Task: Add a dependency to the task Create a new online platform for peer-to-peer rental services , the existing task  Implement a new network monitoring system for a company's IT infrastructure in the project AgileIntegrate
Action: Mouse moved to (1251, 205)
Screenshot: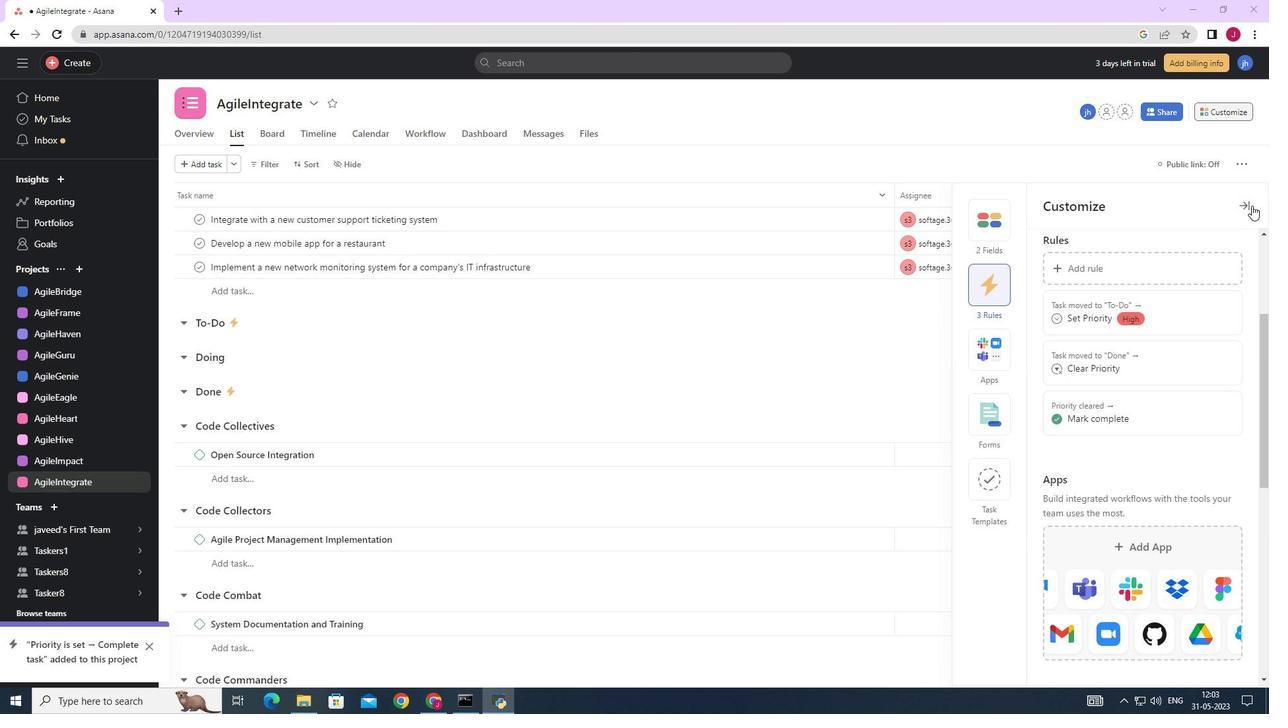 
Action: Mouse pressed left at (1251, 205)
Screenshot: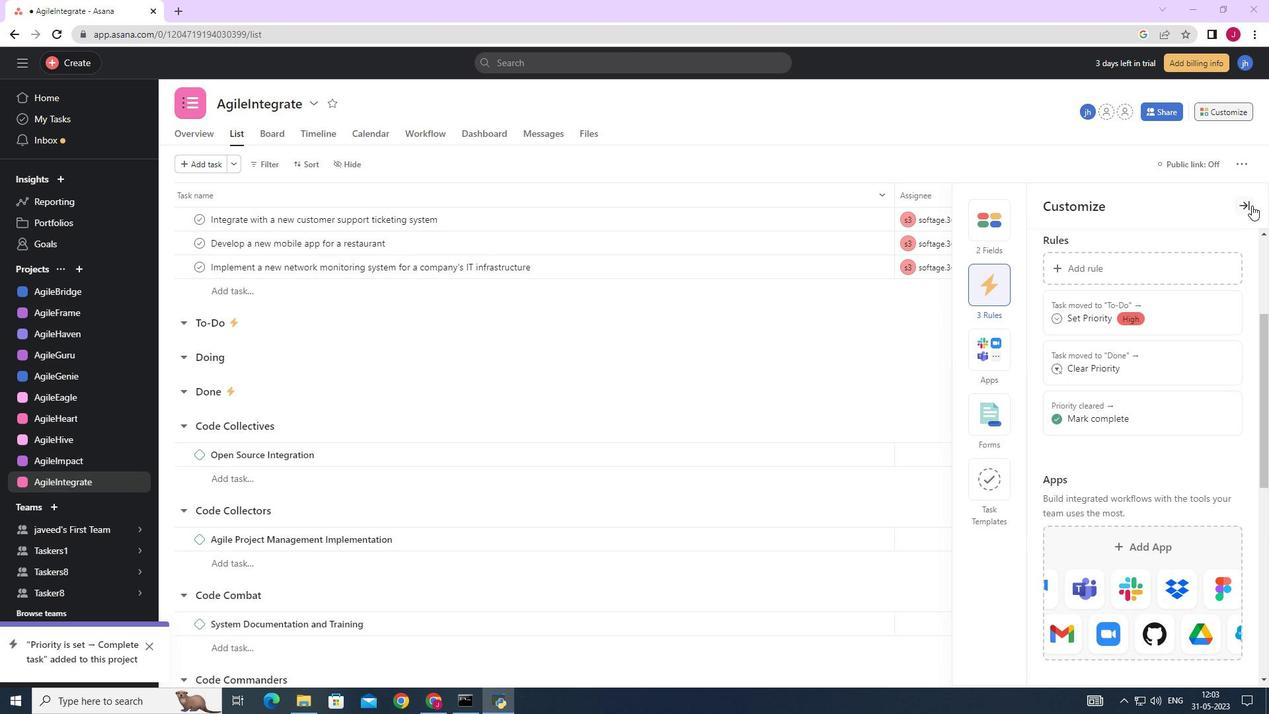
Action: Mouse moved to (660, 433)
Screenshot: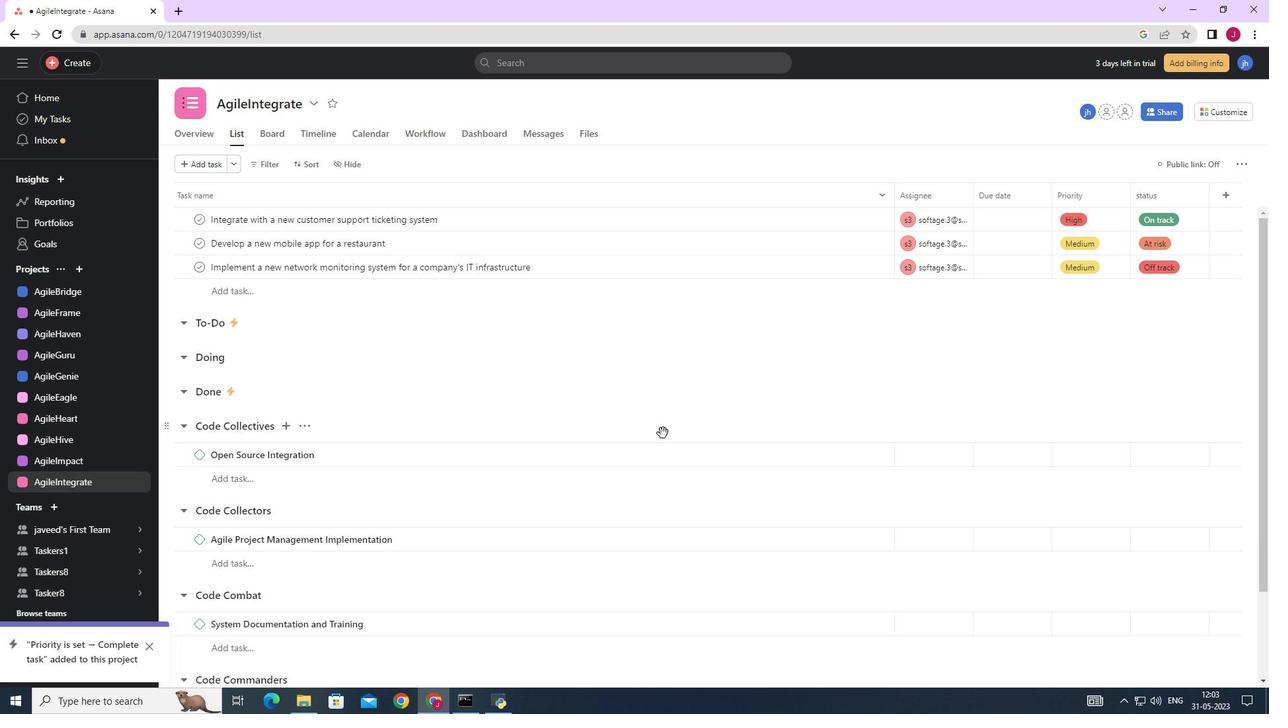 
Action: Mouse scrolled (660, 433) with delta (0, 0)
Screenshot: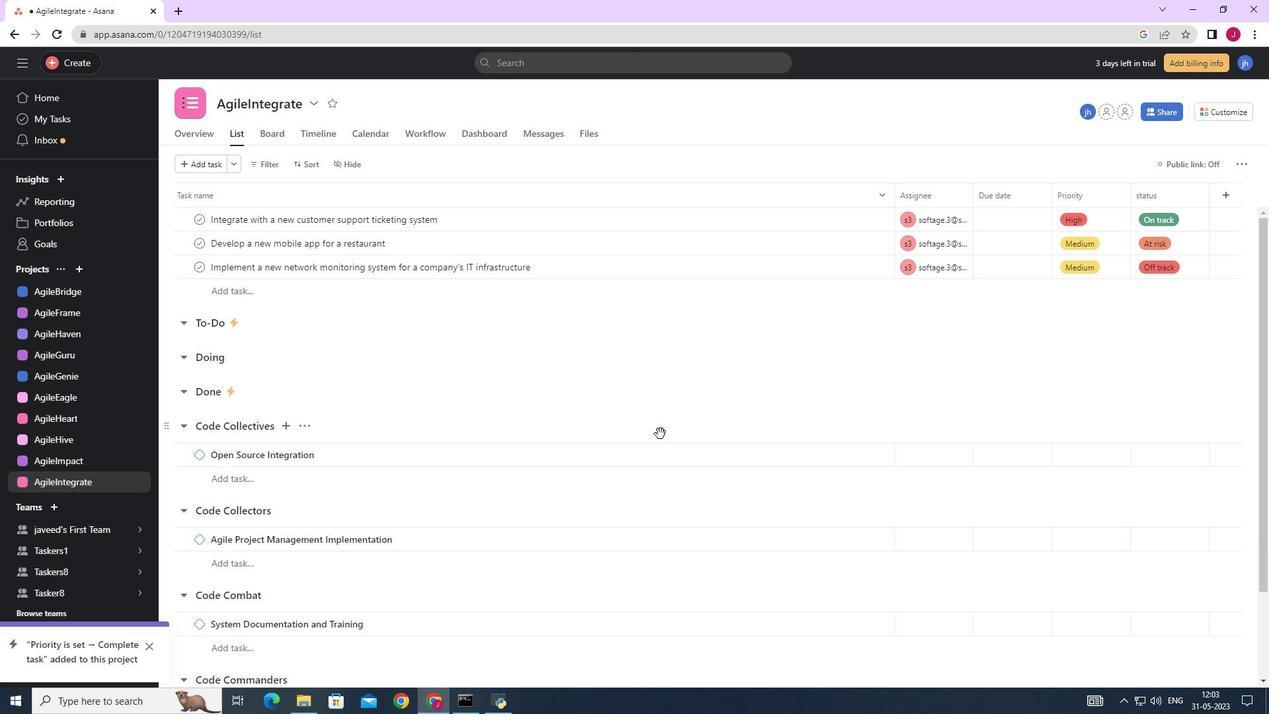 
Action: Mouse scrolled (660, 433) with delta (0, 0)
Screenshot: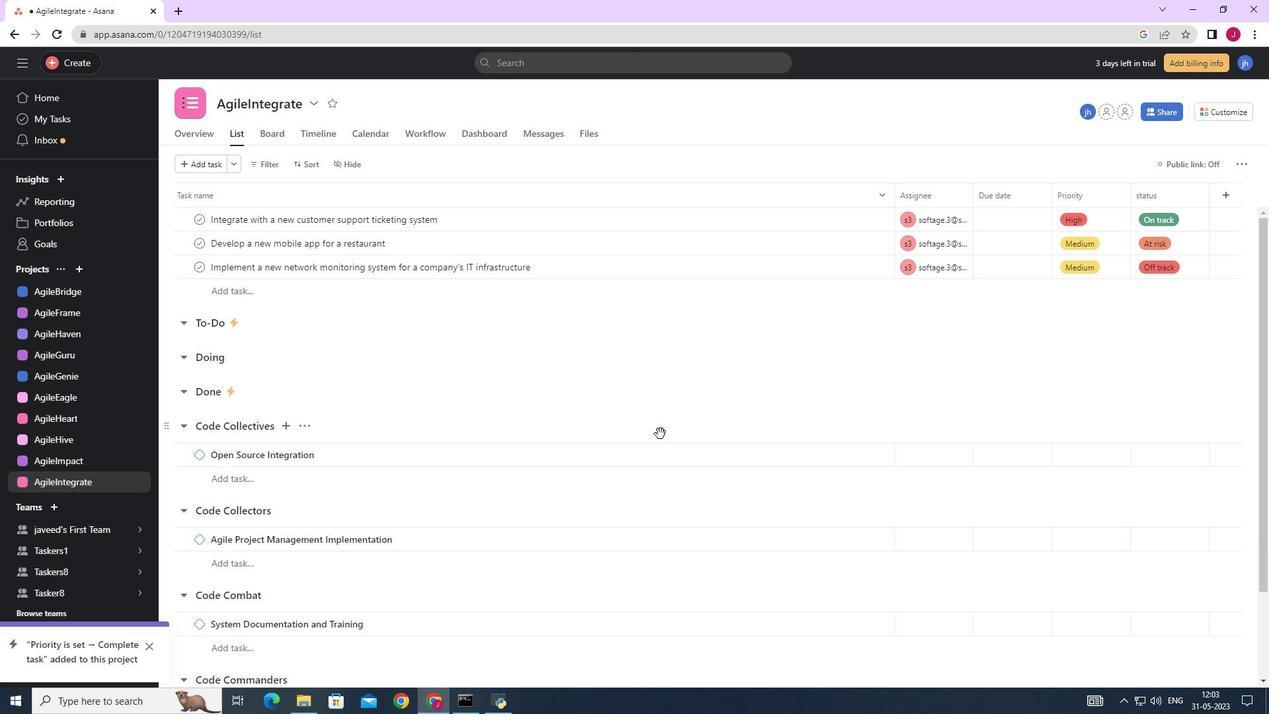 
Action: Mouse scrolled (660, 433) with delta (0, 0)
Screenshot: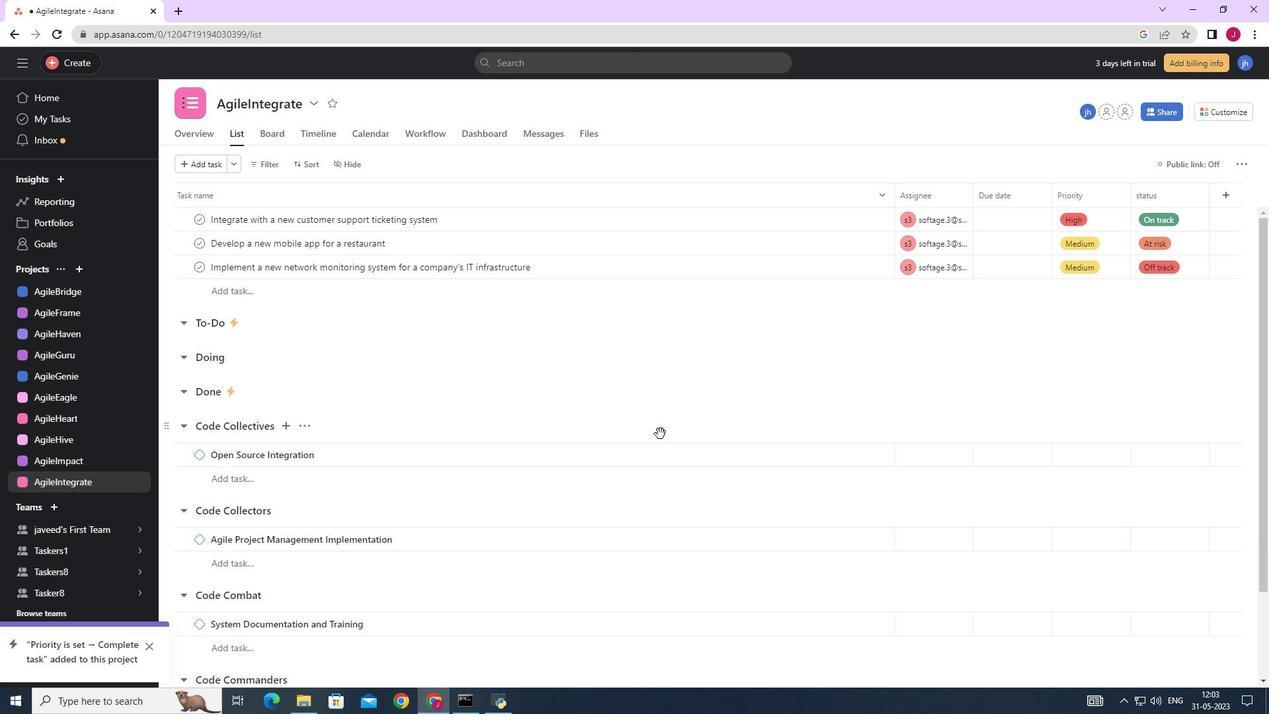 
Action: Mouse scrolled (660, 433) with delta (0, 0)
Screenshot: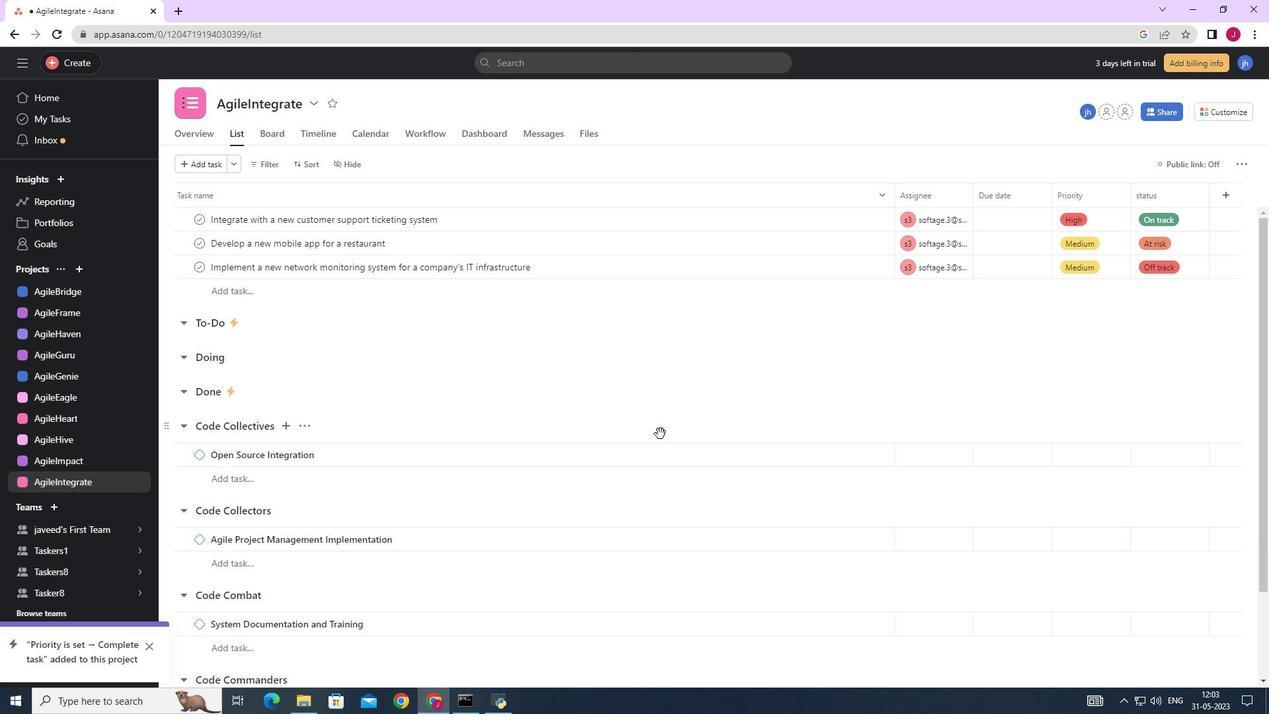 
Action: Mouse scrolled (660, 433) with delta (0, 0)
Screenshot: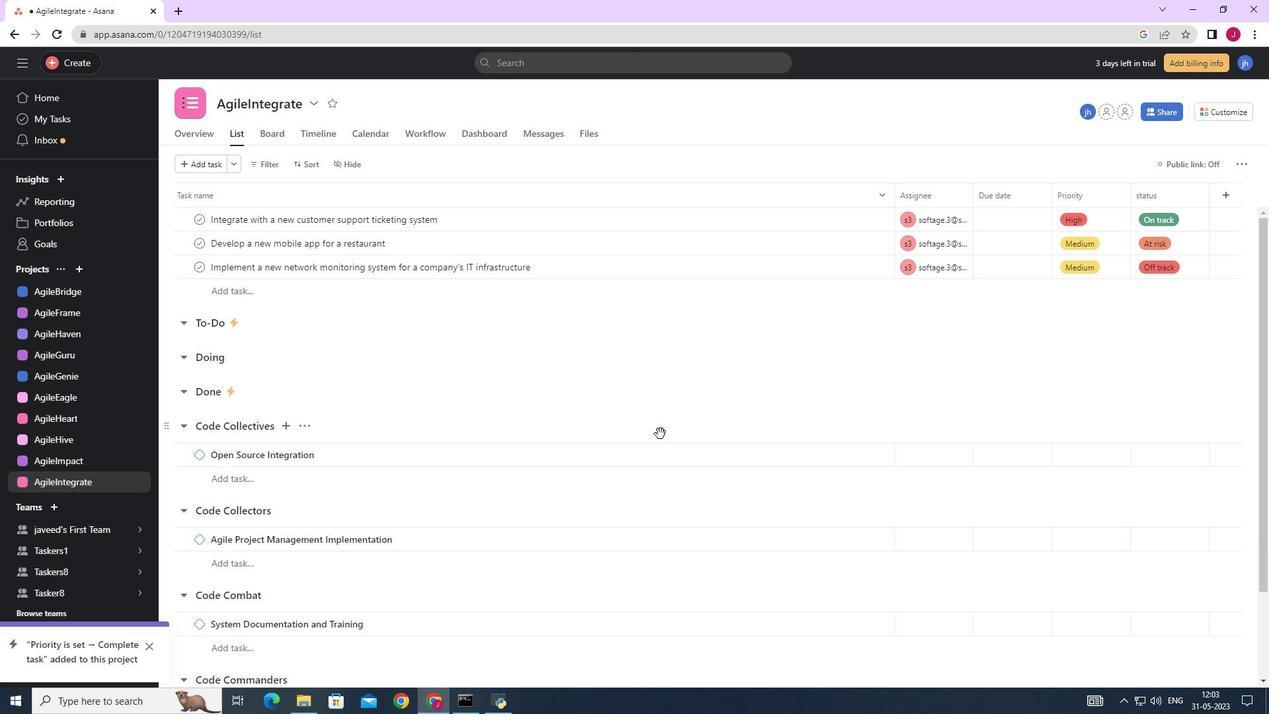 
Action: Mouse scrolled (660, 433) with delta (0, 0)
Screenshot: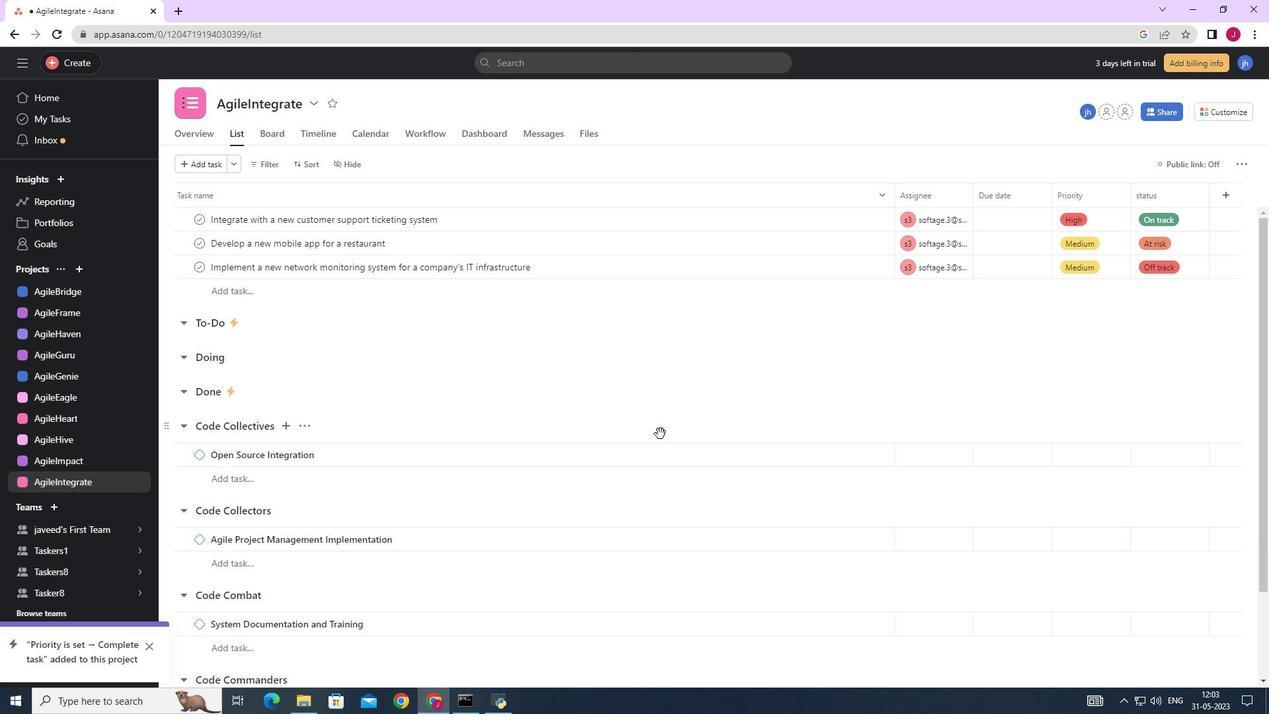 
Action: Mouse scrolled (660, 433) with delta (0, 0)
Screenshot: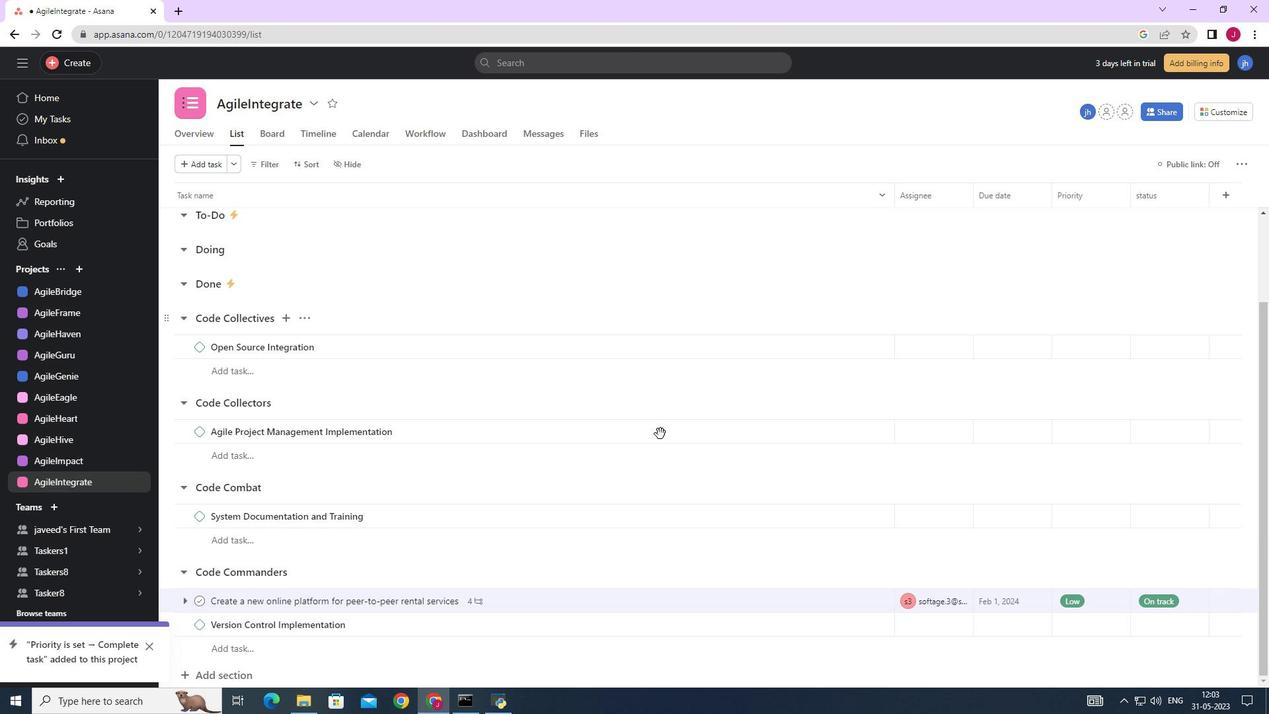 
Action: Mouse scrolled (660, 433) with delta (0, 0)
Screenshot: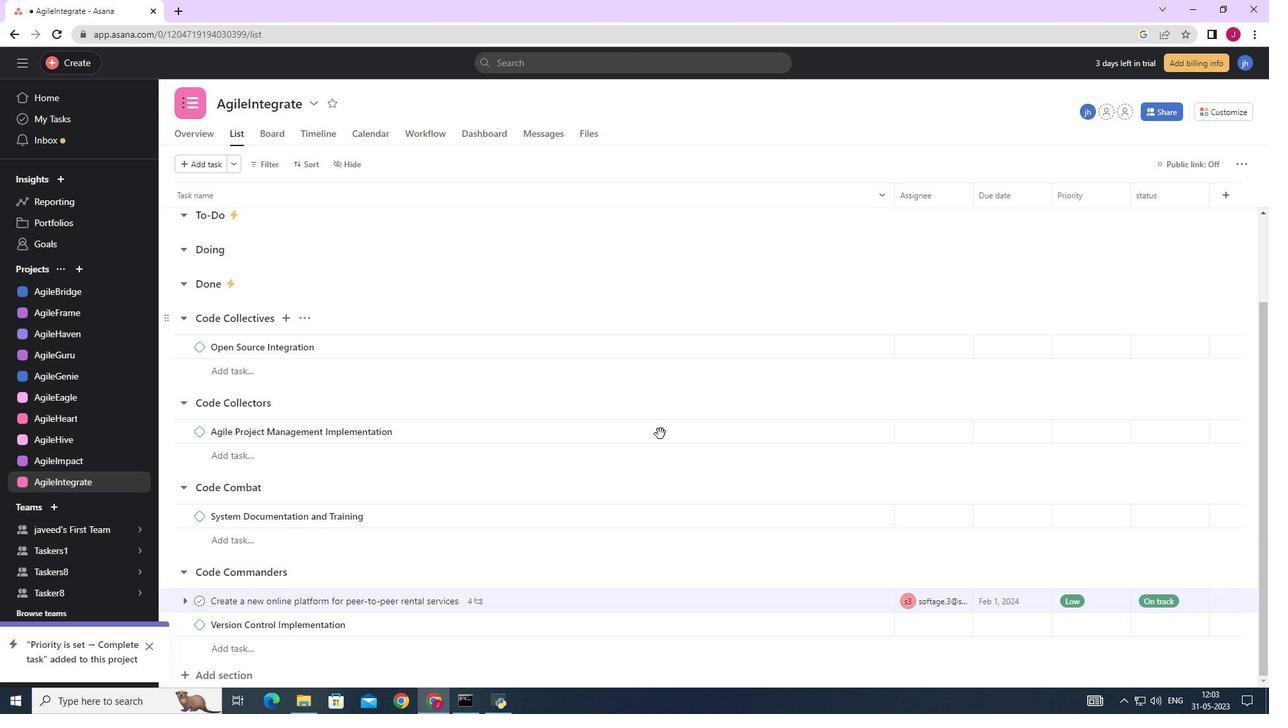 
Action: Mouse scrolled (660, 433) with delta (0, 0)
Screenshot: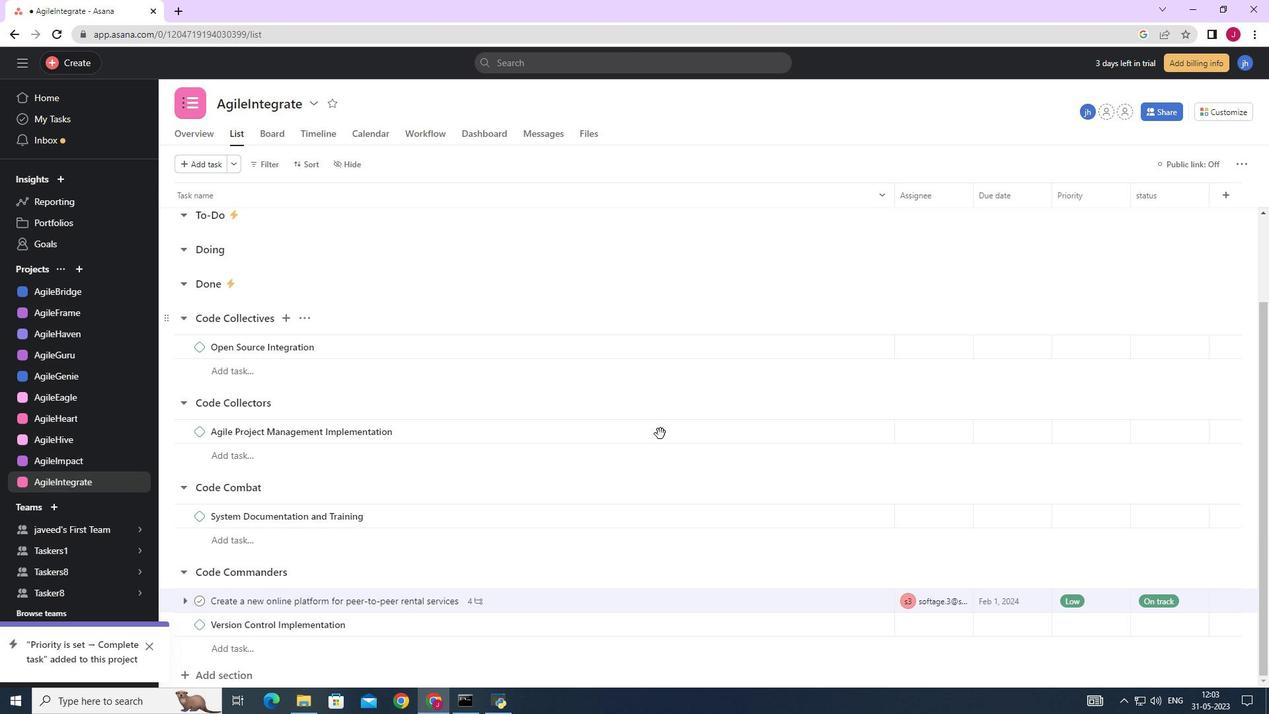 
Action: Mouse scrolled (660, 433) with delta (0, 0)
Screenshot: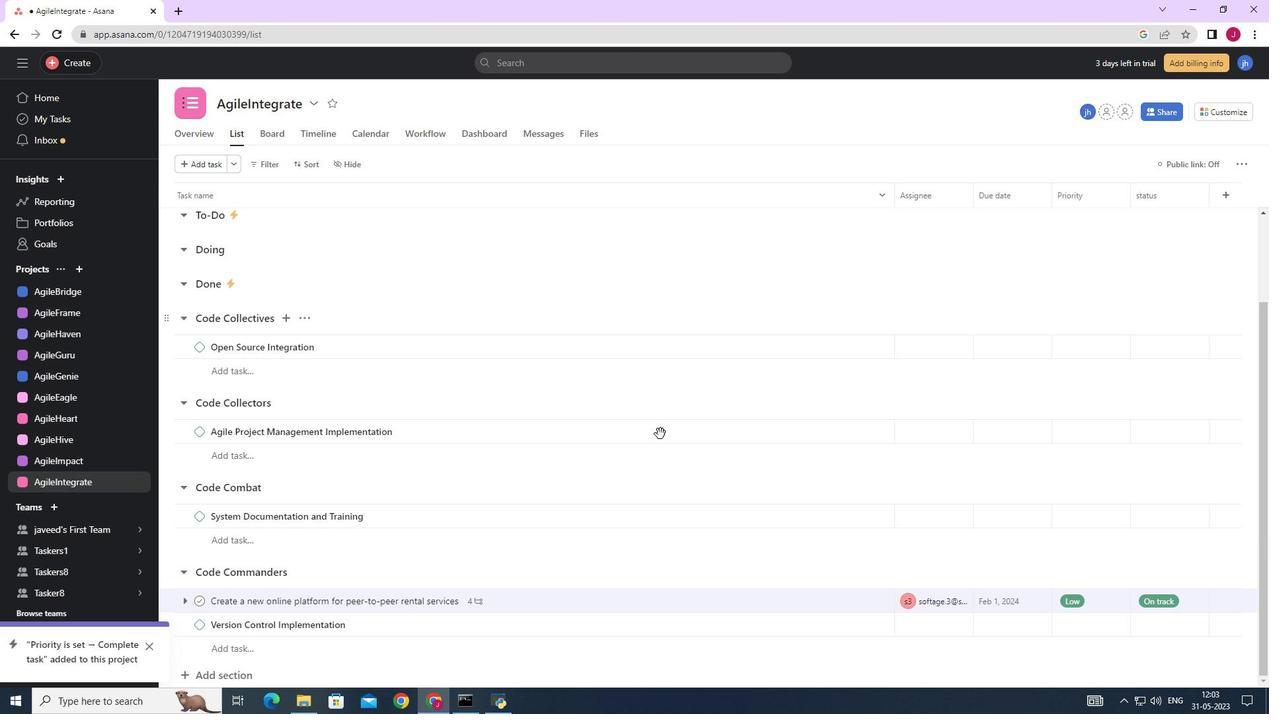 
Action: Mouse scrolled (660, 433) with delta (0, 0)
Screenshot: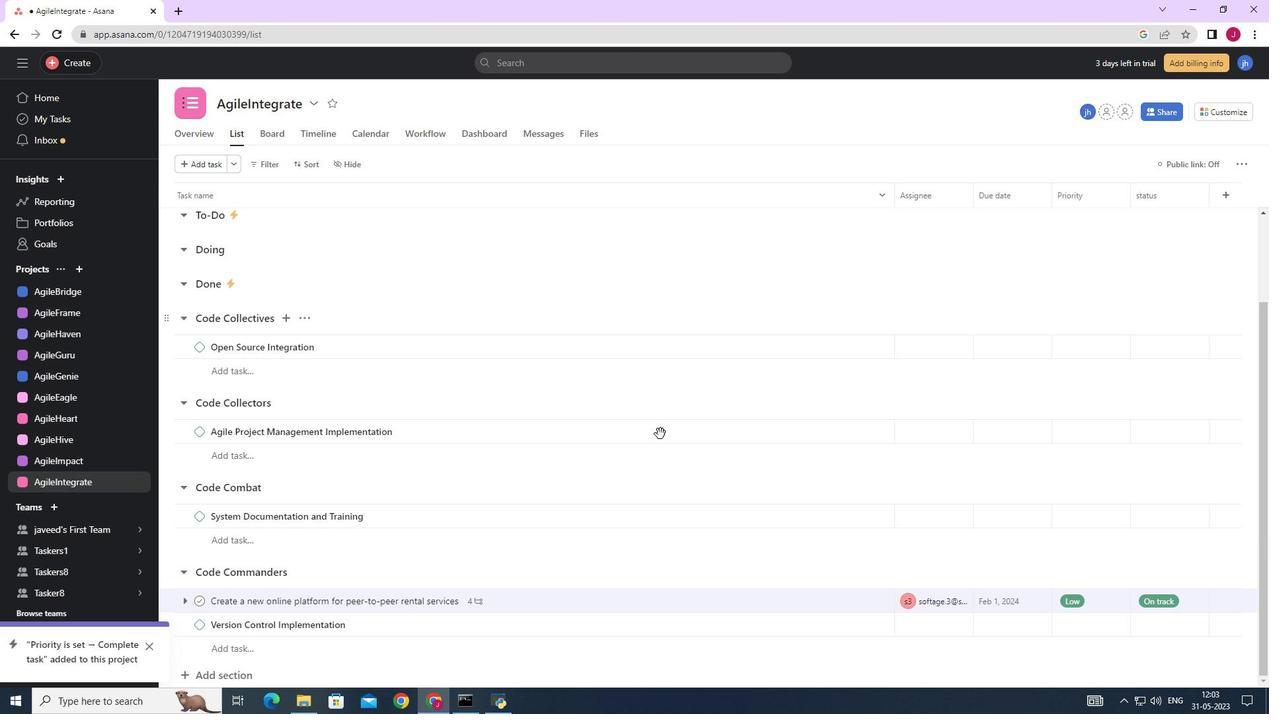 
Action: Mouse moved to (807, 601)
Screenshot: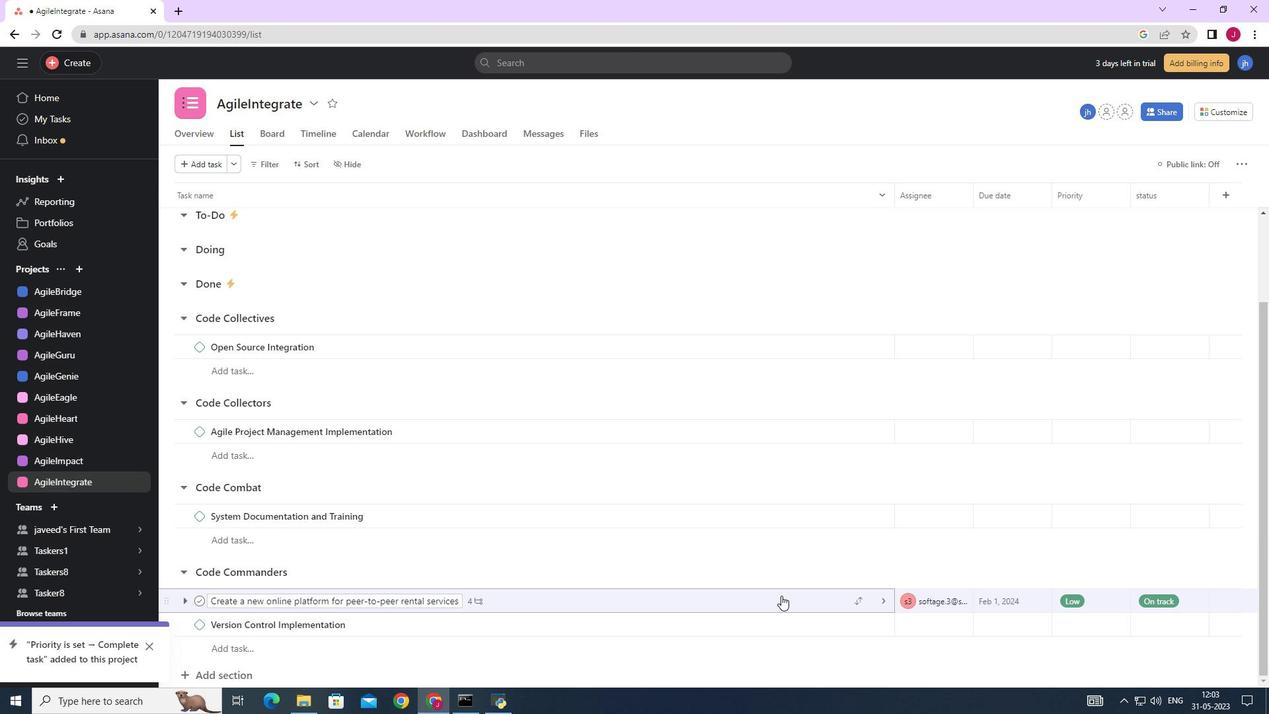 
Action: Mouse pressed left at (807, 601)
Screenshot: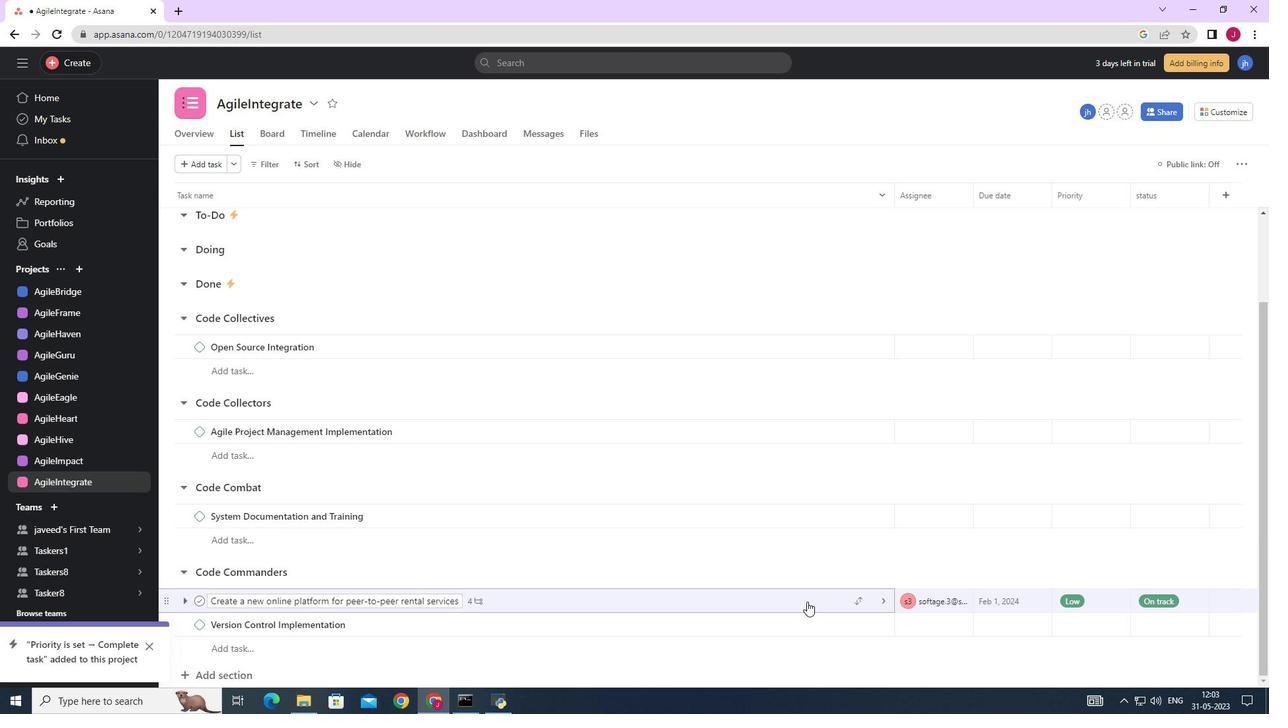 
Action: Mouse moved to (949, 384)
Screenshot: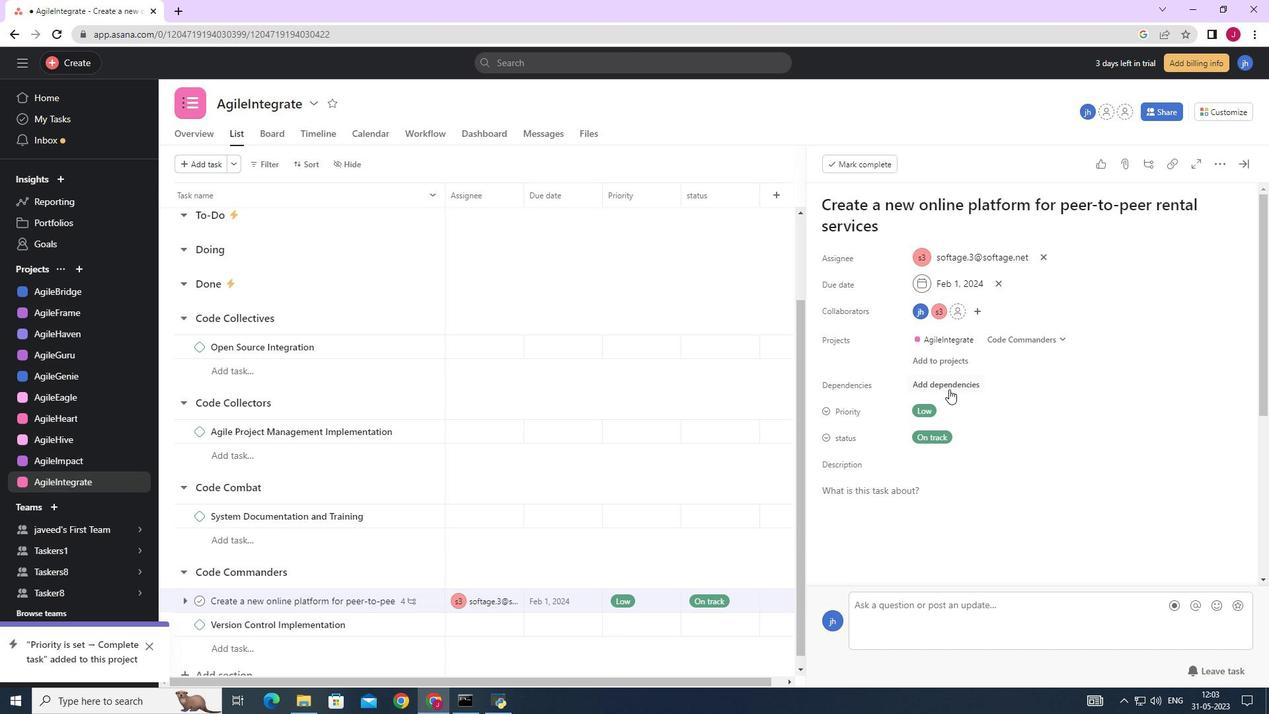 
Action: Mouse pressed left at (949, 384)
Screenshot: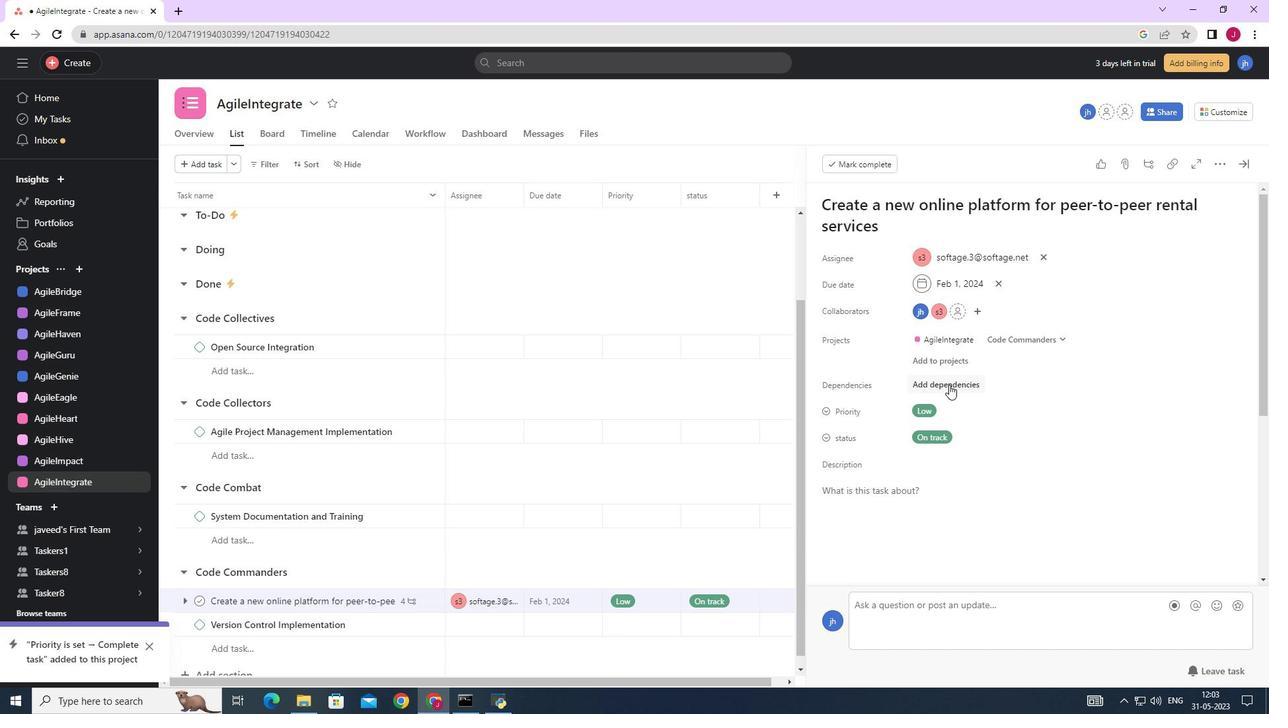 
Action: Mouse moved to (1024, 433)
Screenshot: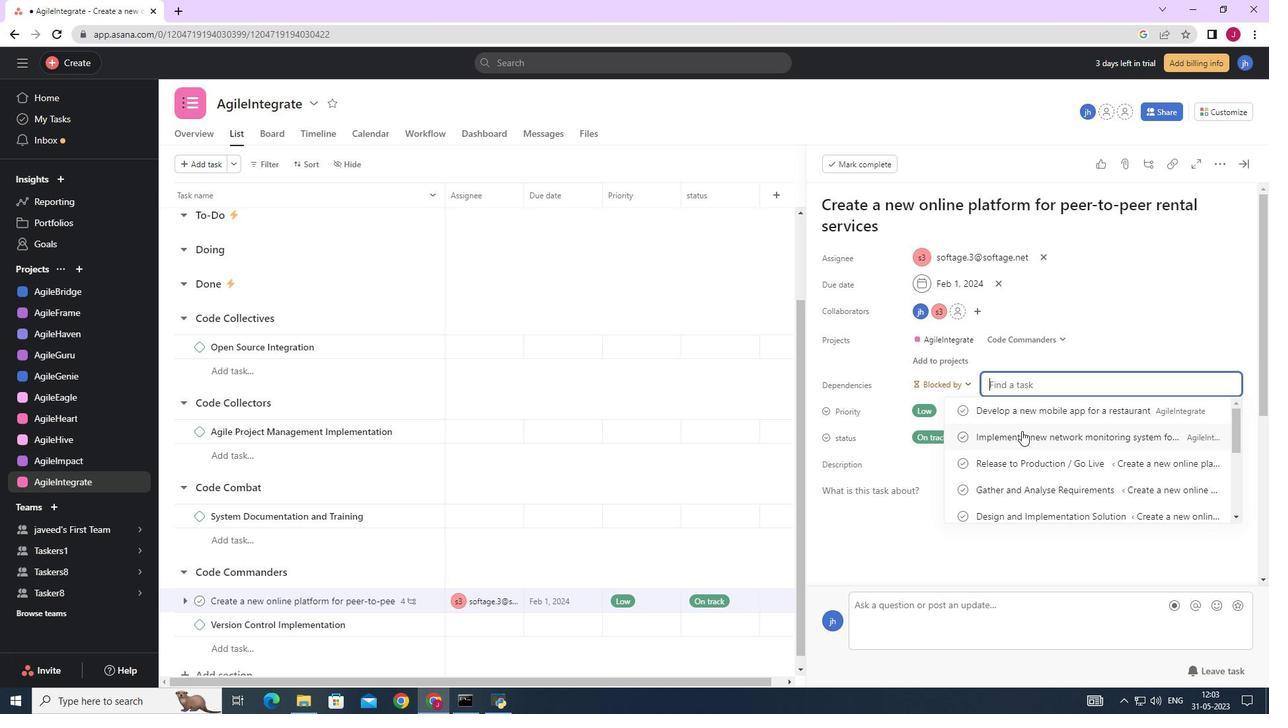 
Action: Mouse pressed left at (1024, 433)
Screenshot: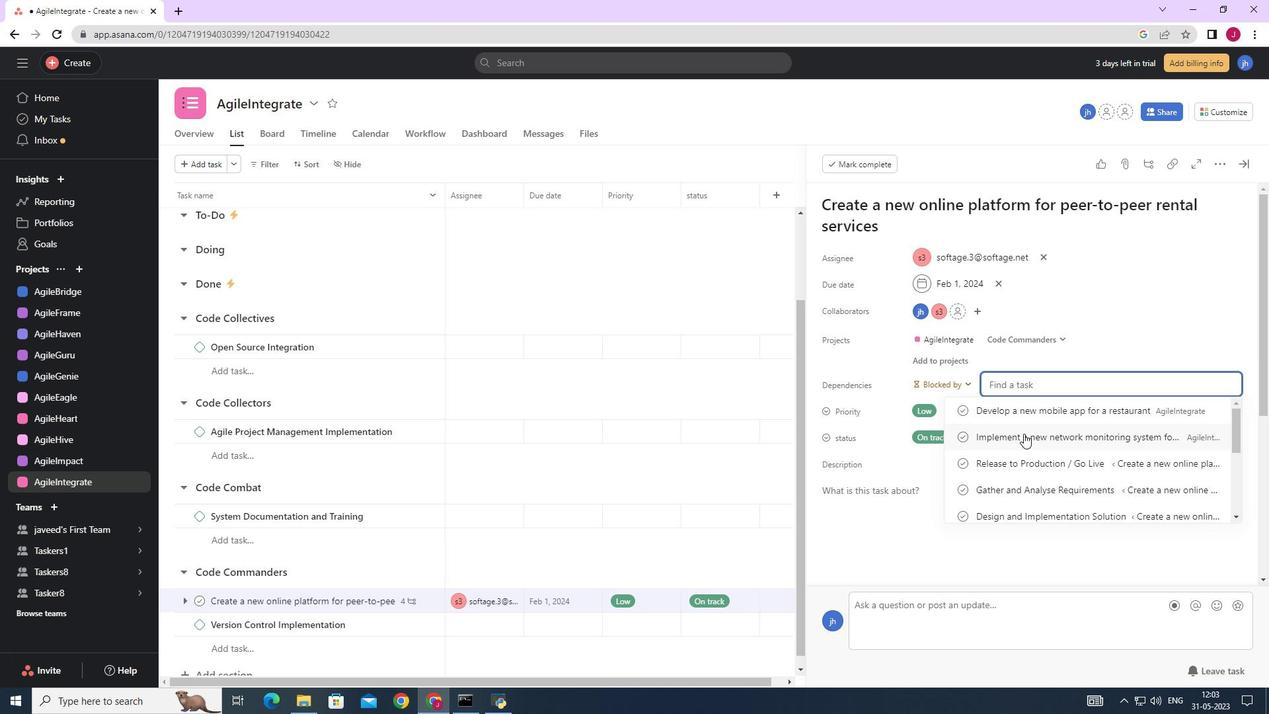 
Action: Mouse moved to (1243, 165)
Screenshot: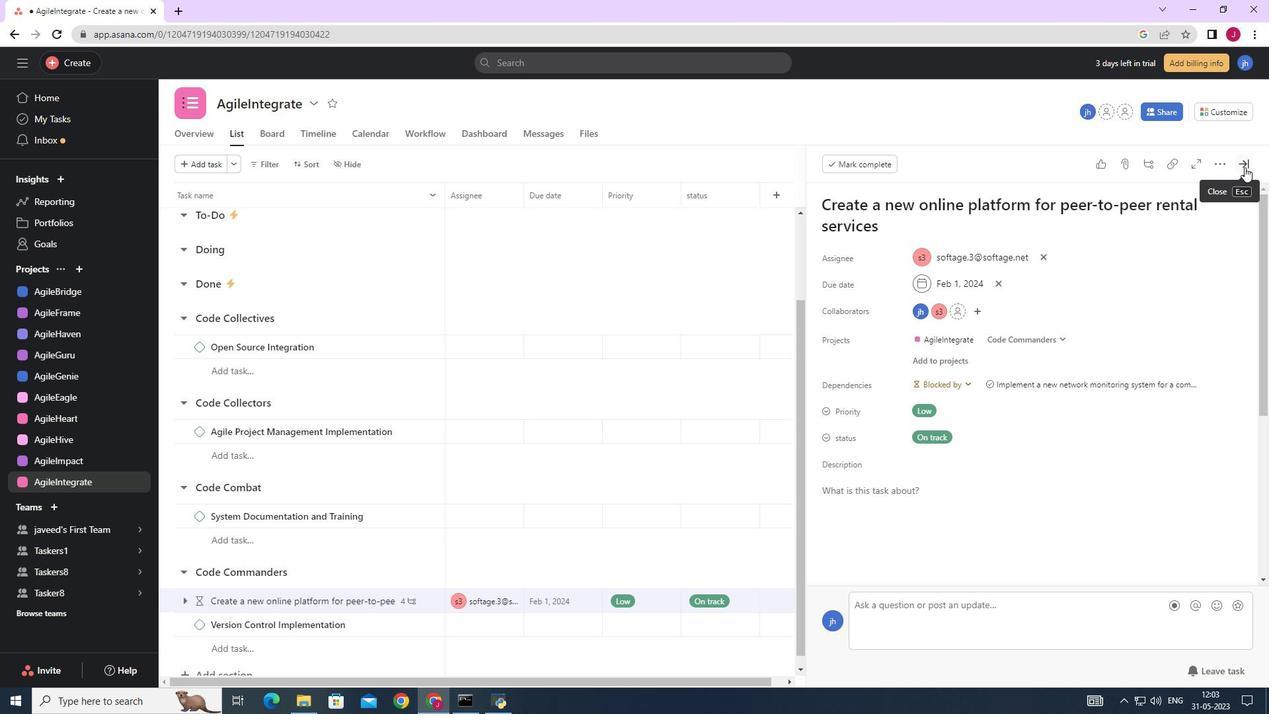
Action: Mouse pressed left at (1243, 165)
Screenshot: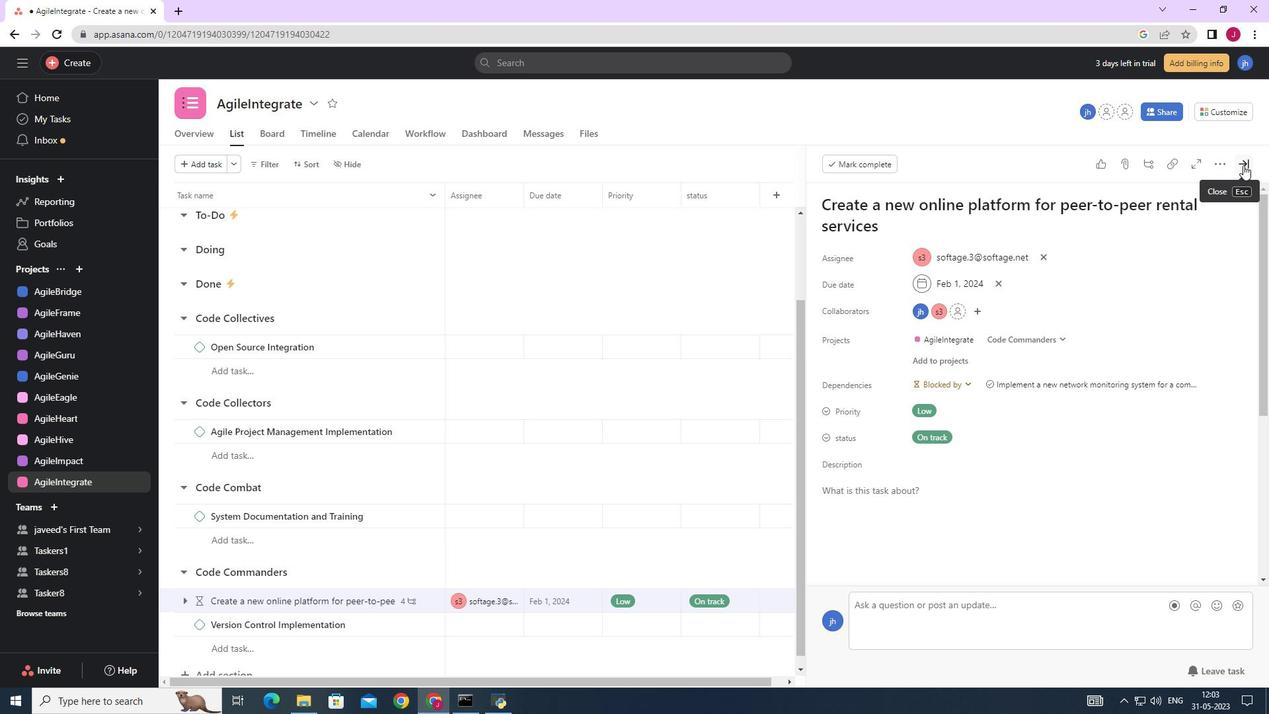 
